 Task: Set the caching value for UDP stream output to 300.
Action: Mouse moved to (118, 13)
Screenshot: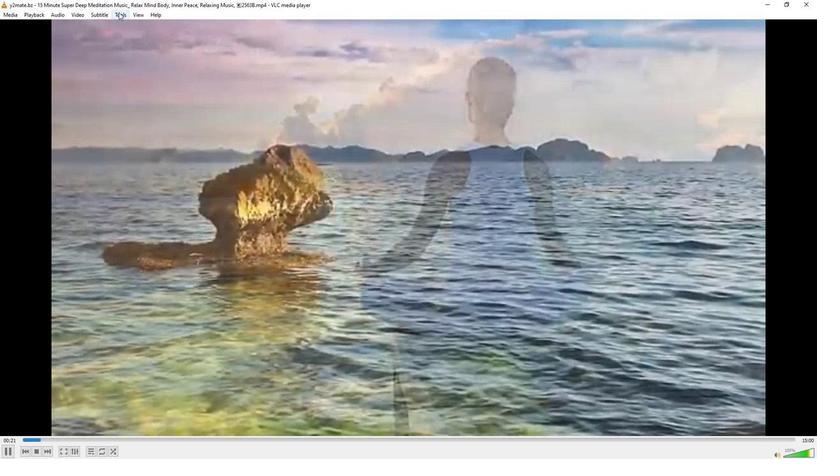 
Action: Mouse pressed left at (118, 13)
Screenshot: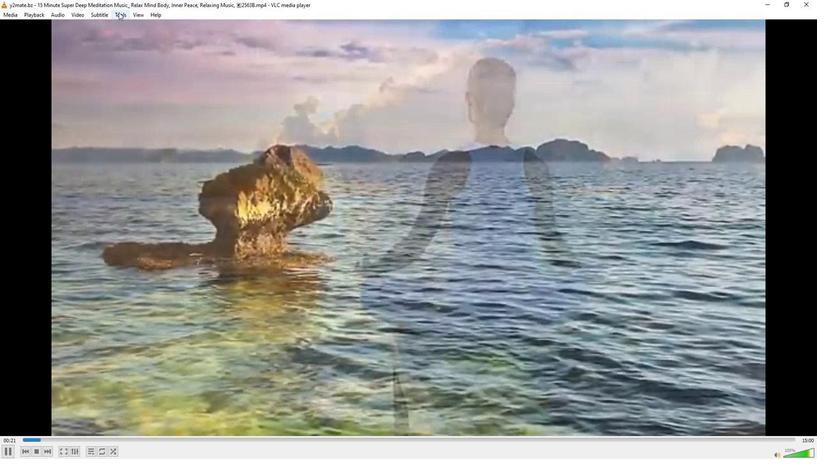 
Action: Mouse moved to (150, 117)
Screenshot: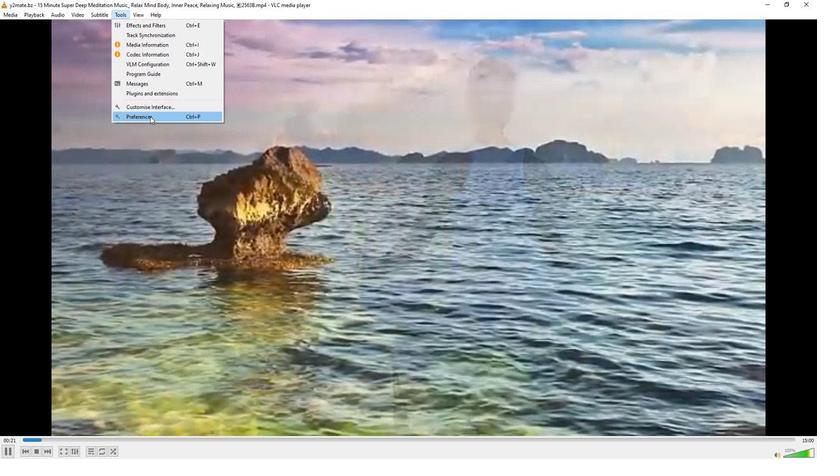 
Action: Mouse pressed left at (150, 117)
Screenshot: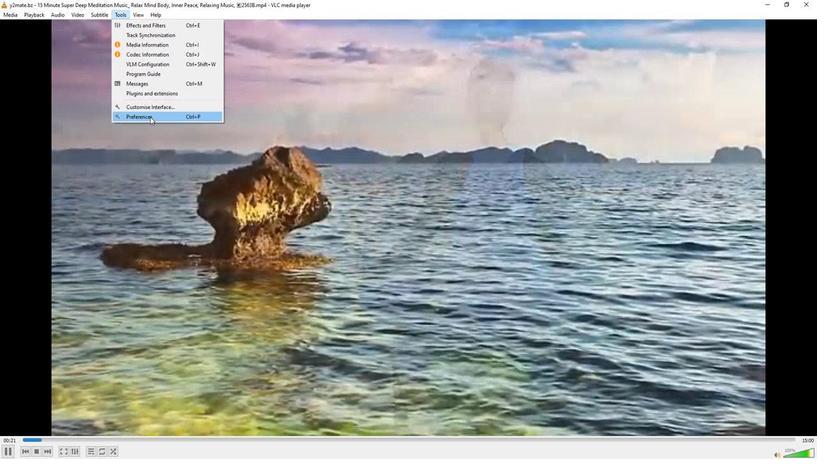 
Action: Mouse moved to (272, 373)
Screenshot: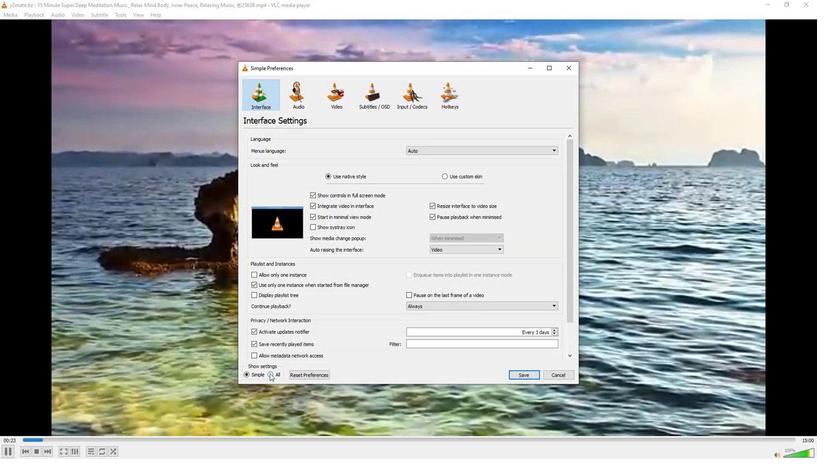 
Action: Mouse pressed left at (272, 373)
Screenshot: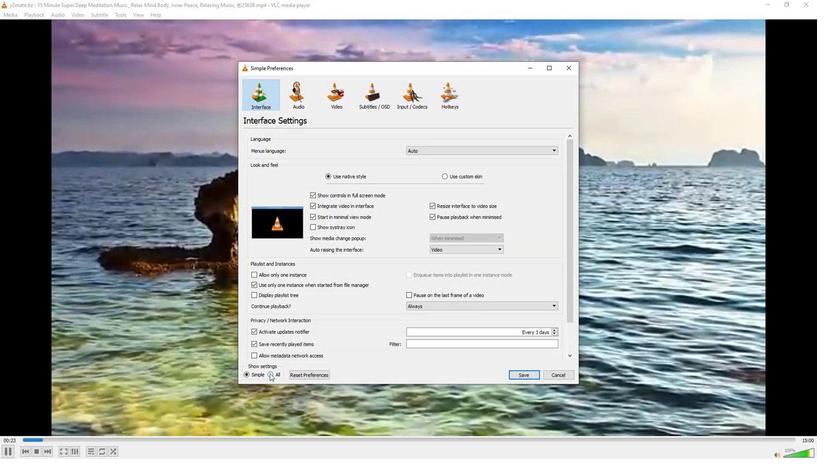 
Action: Mouse moved to (269, 302)
Screenshot: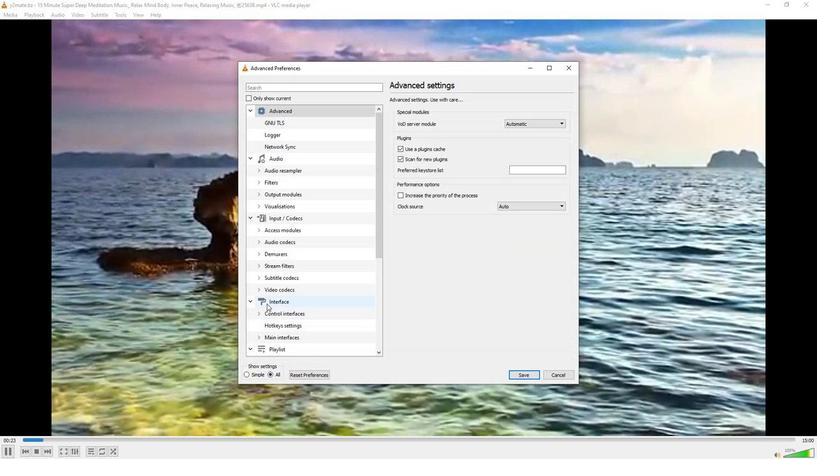 
Action: Mouse scrolled (269, 301) with delta (0, 0)
Screenshot: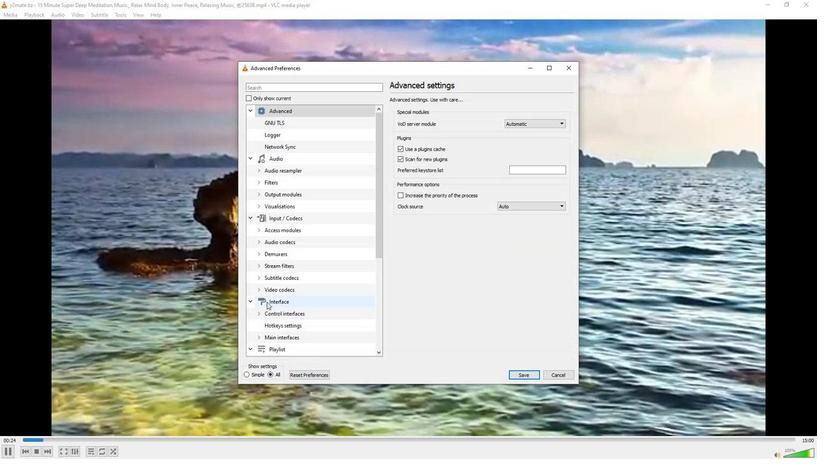 
Action: Mouse moved to (268, 301)
Screenshot: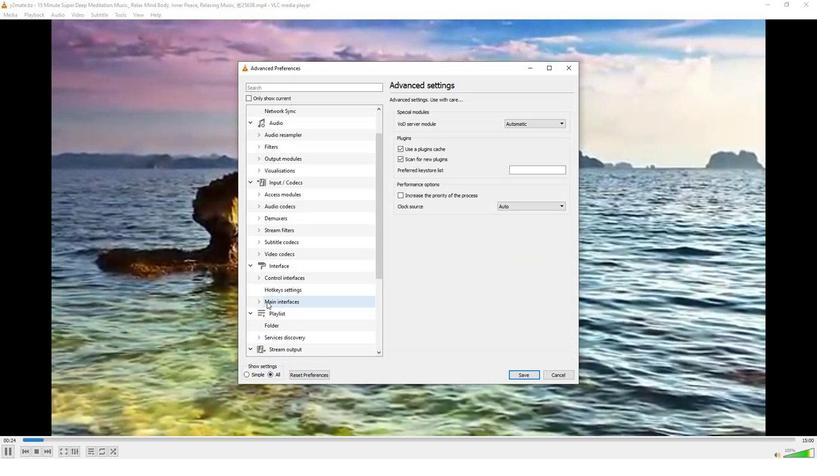 
Action: Mouse scrolled (268, 301) with delta (0, 0)
Screenshot: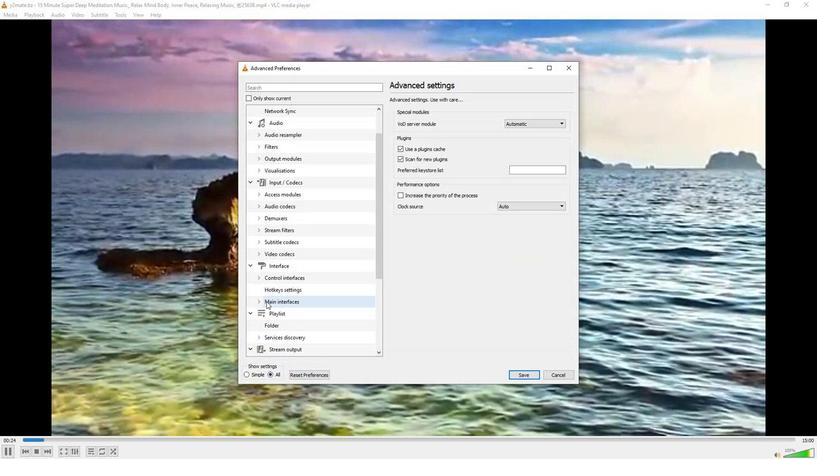 
Action: Mouse moved to (259, 325)
Screenshot: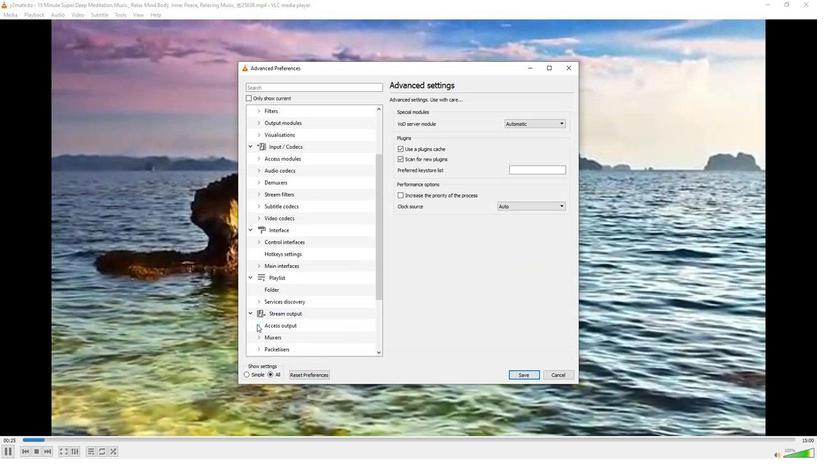 
Action: Mouse pressed left at (259, 325)
Screenshot: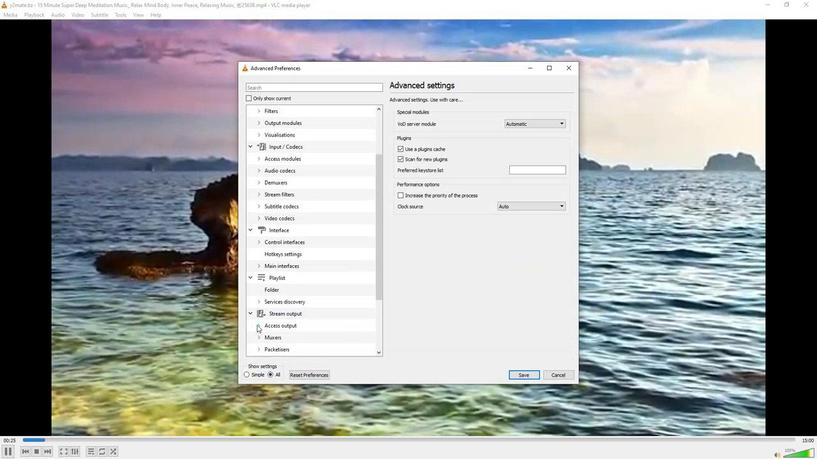 
Action: Mouse moved to (279, 316)
Screenshot: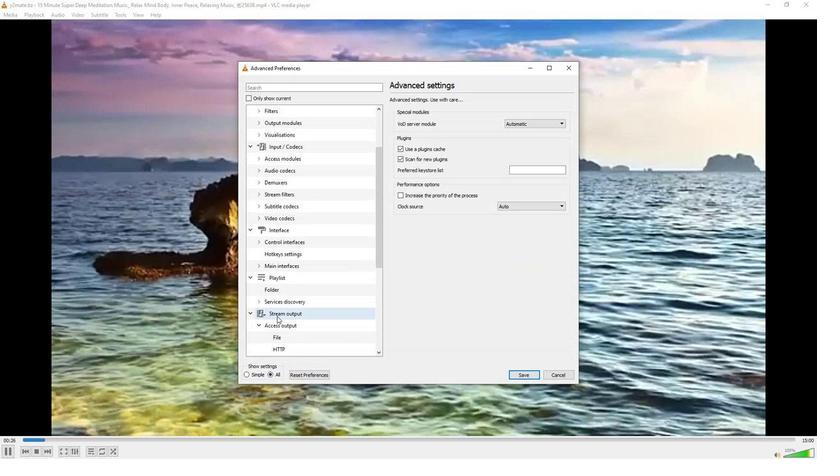 
Action: Mouse scrolled (279, 315) with delta (0, 0)
Screenshot: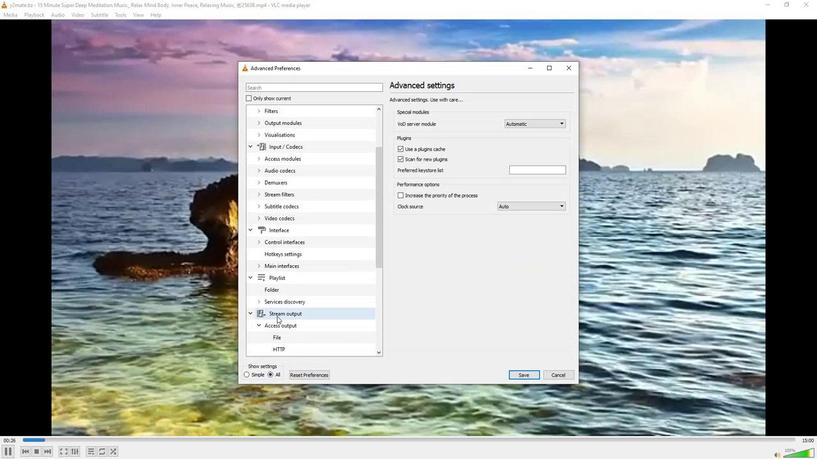 
Action: Mouse scrolled (279, 315) with delta (0, 0)
Screenshot: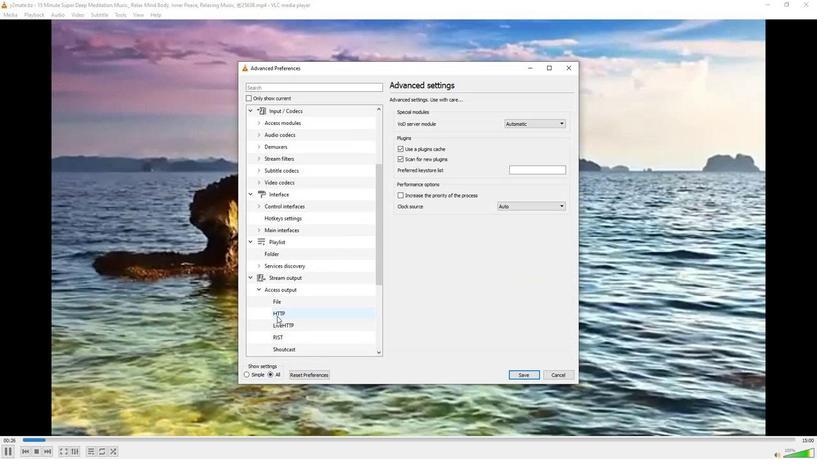 
Action: Mouse moved to (281, 337)
Screenshot: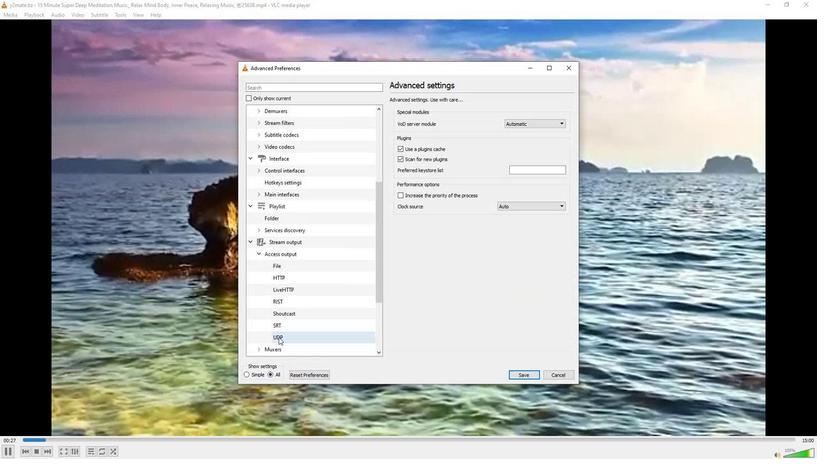 
Action: Mouse pressed left at (281, 337)
Screenshot: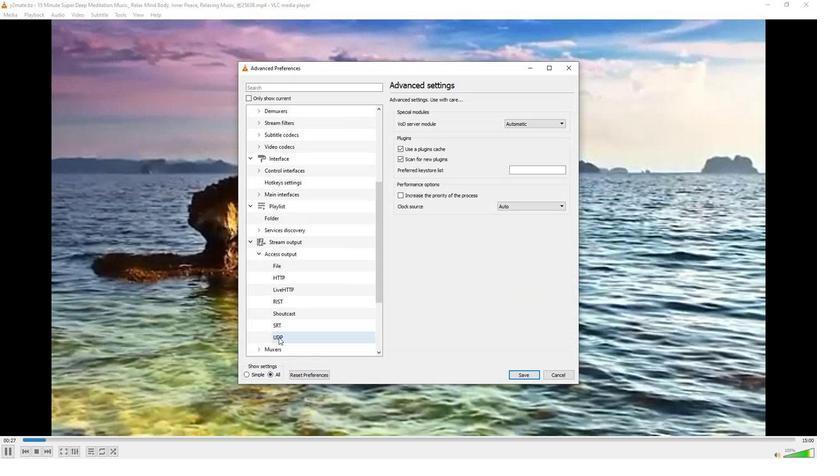 
Action: Mouse moved to (573, 110)
Screenshot: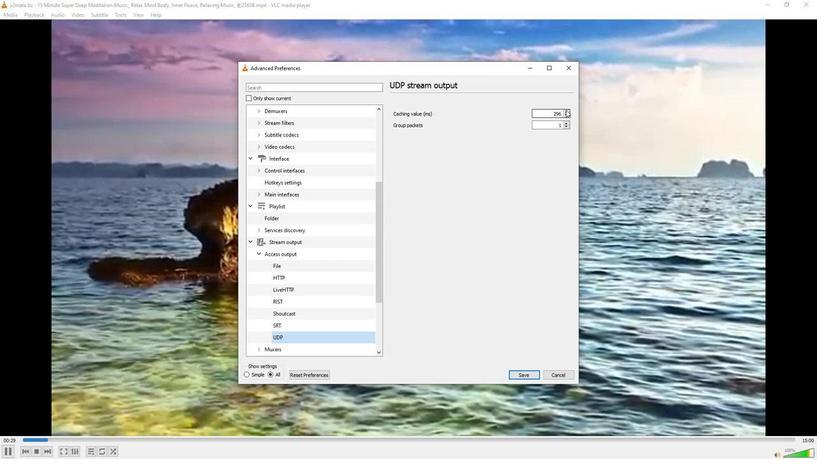 
Action: Mouse pressed left at (573, 110)
Screenshot: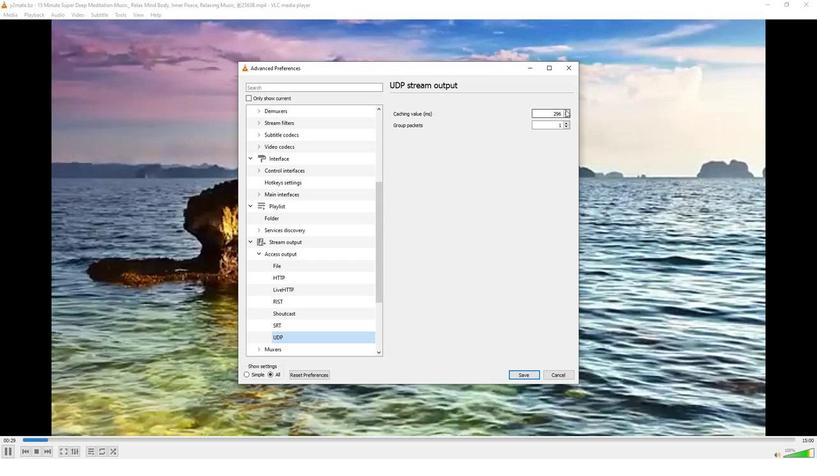 
Action: Mouse pressed left at (573, 110)
Screenshot: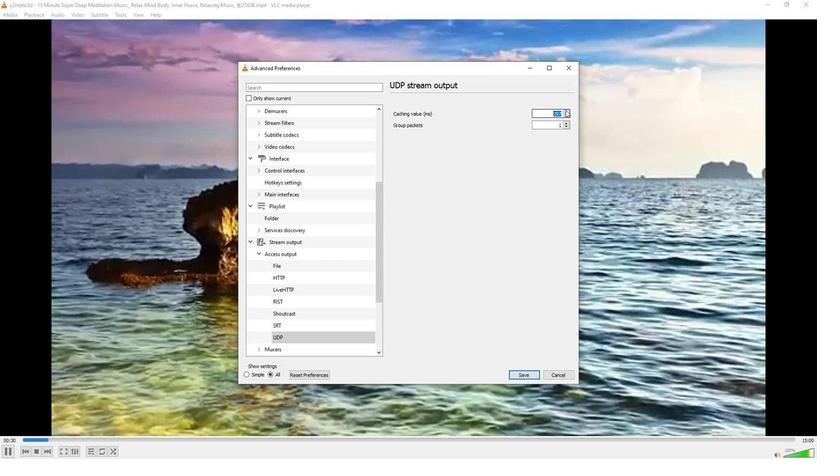 
Action: Mouse pressed left at (573, 110)
Screenshot: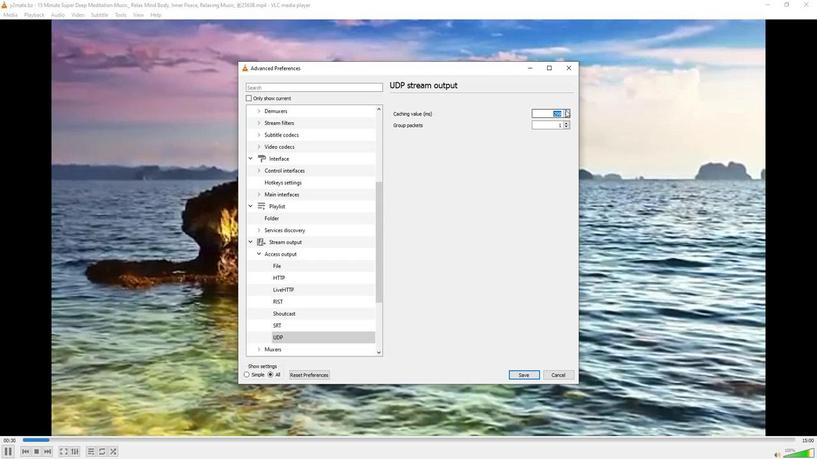 
Action: Mouse moved to (572, 109)
Screenshot: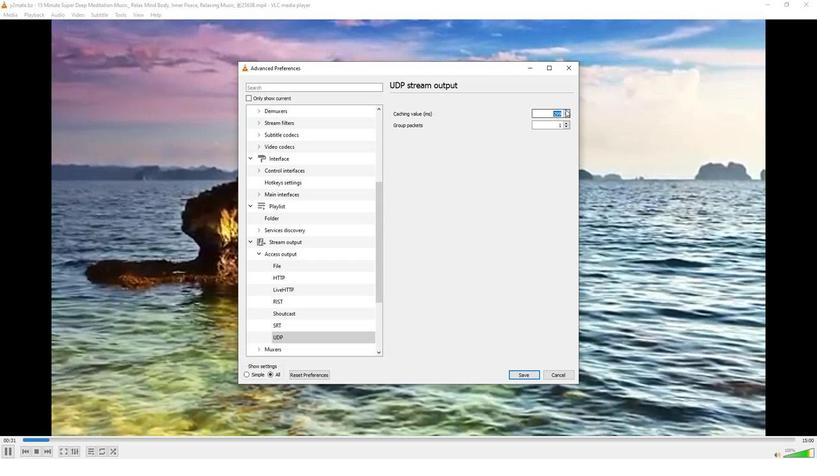 
Action: Mouse pressed left at (572, 109)
Screenshot: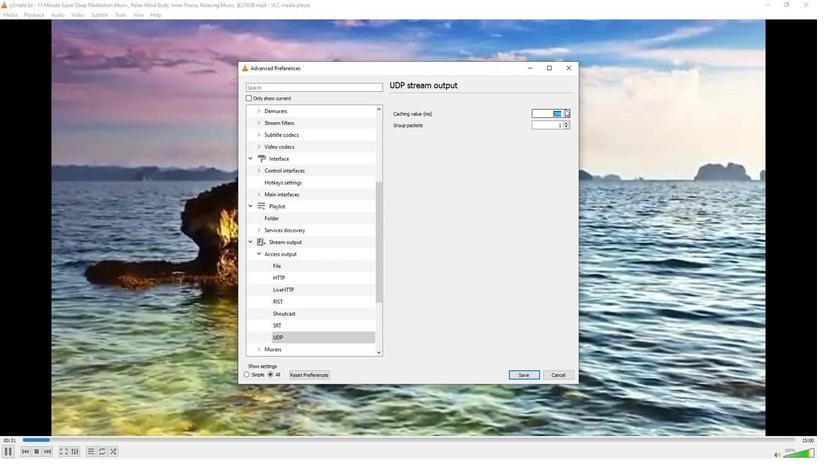 
Action: Mouse moved to (573, 111)
Screenshot: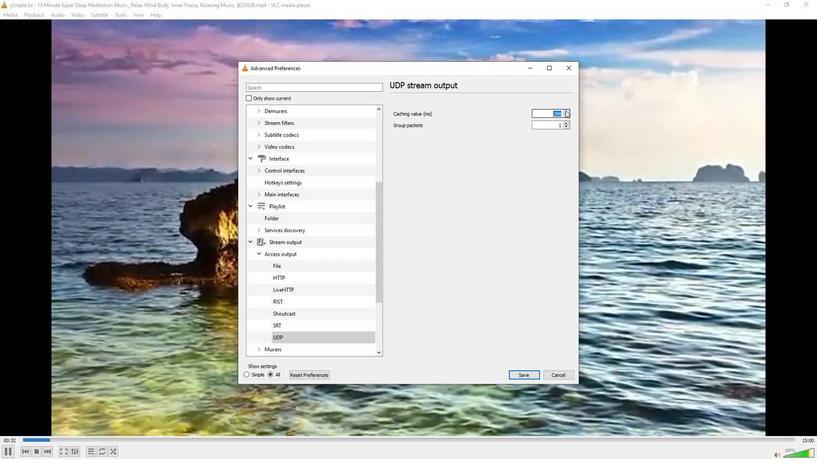 
Action: Mouse pressed left at (573, 111)
Screenshot: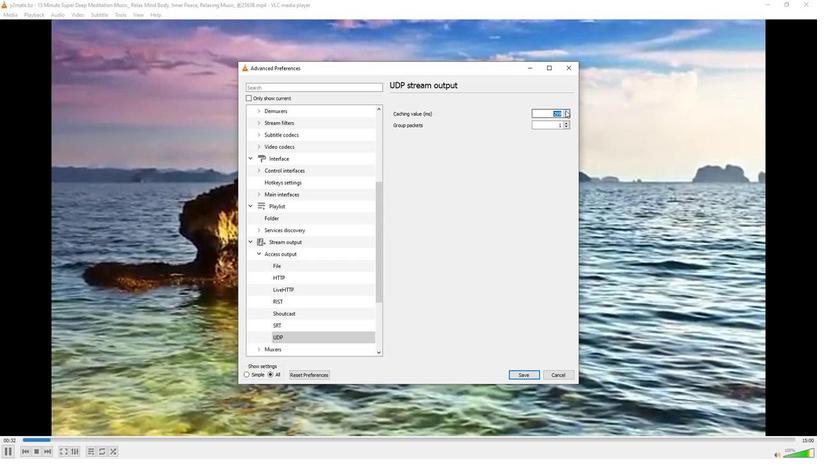 
Action: Mouse moved to (517, 208)
Screenshot: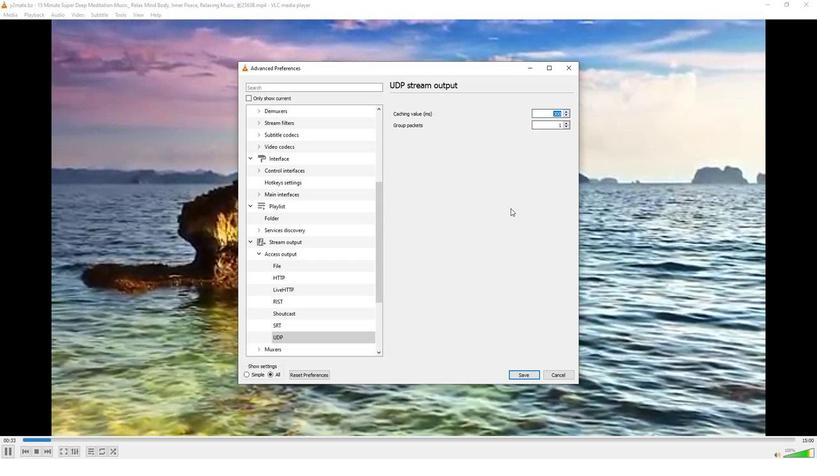 
